 Task: Set the SRTP salt (hexadecimal) in real-time protocol input to "5A7D8B2F1E4".
Action: Mouse moved to (126, 18)
Screenshot: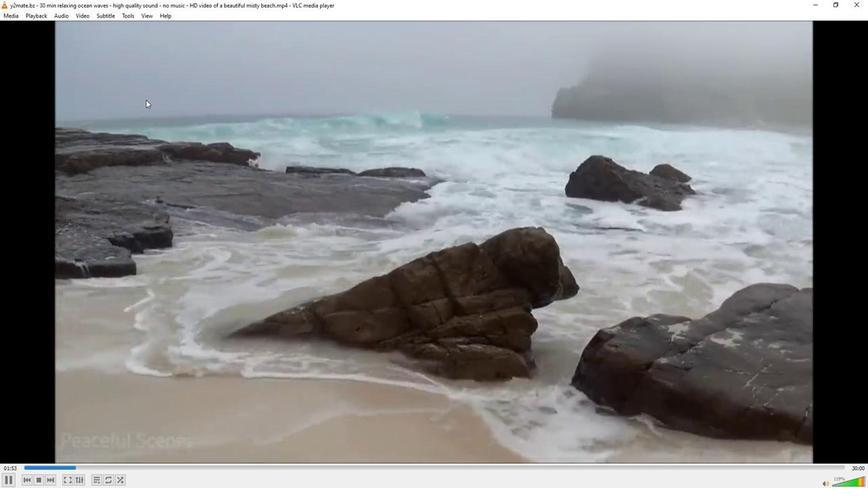 
Action: Mouse pressed left at (126, 18)
Screenshot: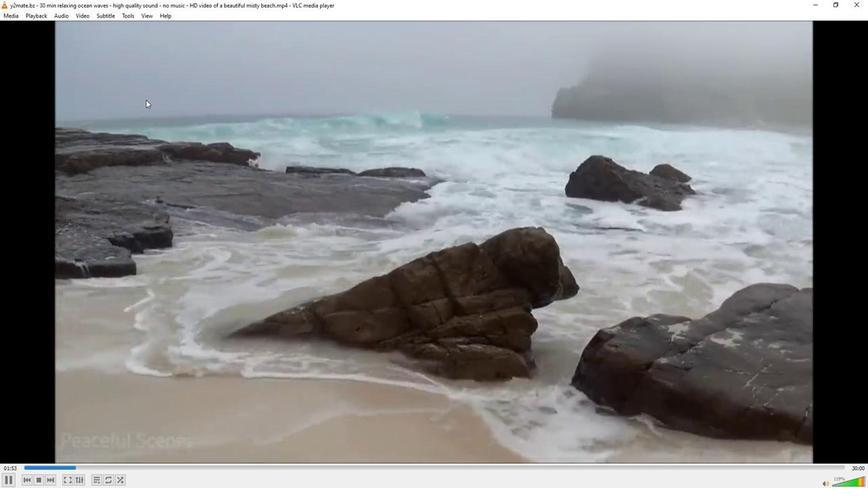 
Action: Mouse moved to (143, 125)
Screenshot: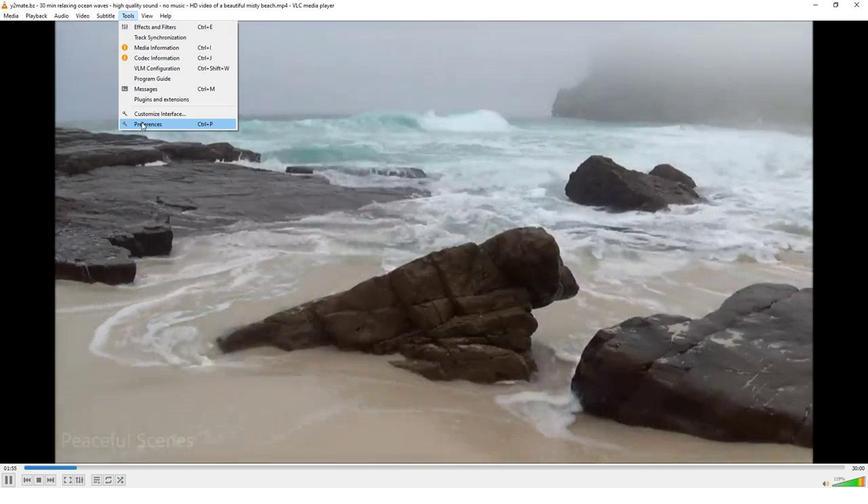 
Action: Mouse pressed left at (143, 125)
Screenshot: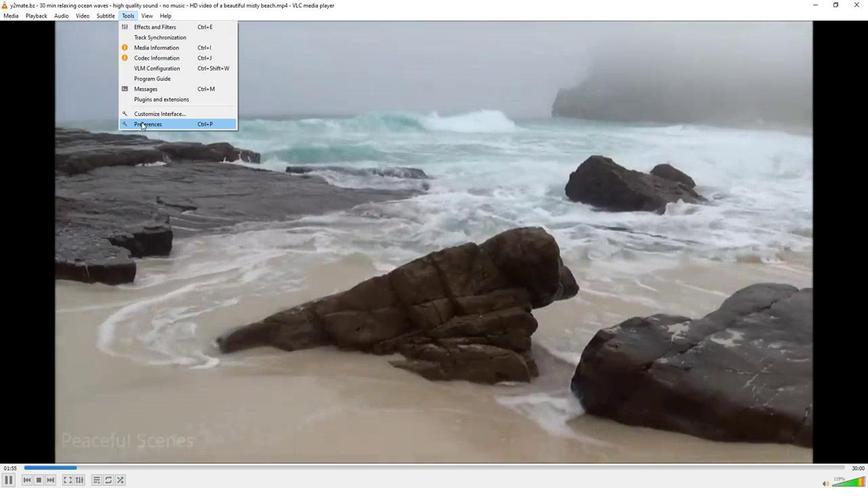 
Action: Mouse moved to (242, 378)
Screenshot: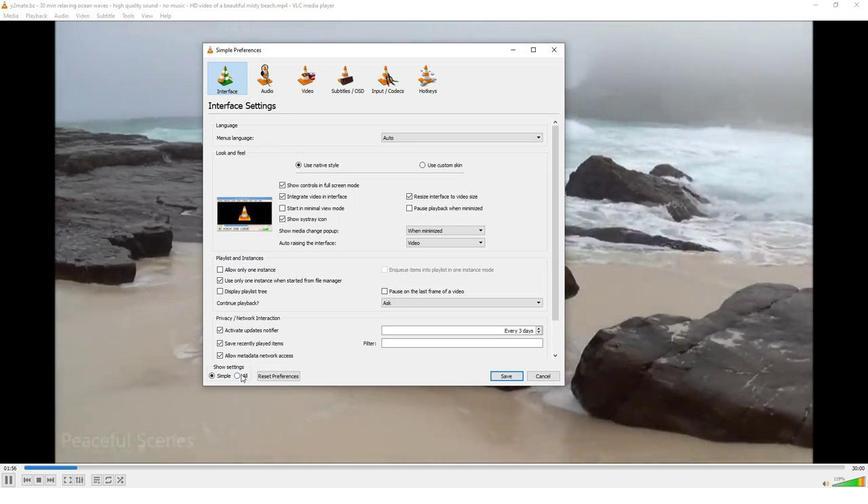 
Action: Mouse pressed left at (242, 378)
Screenshot: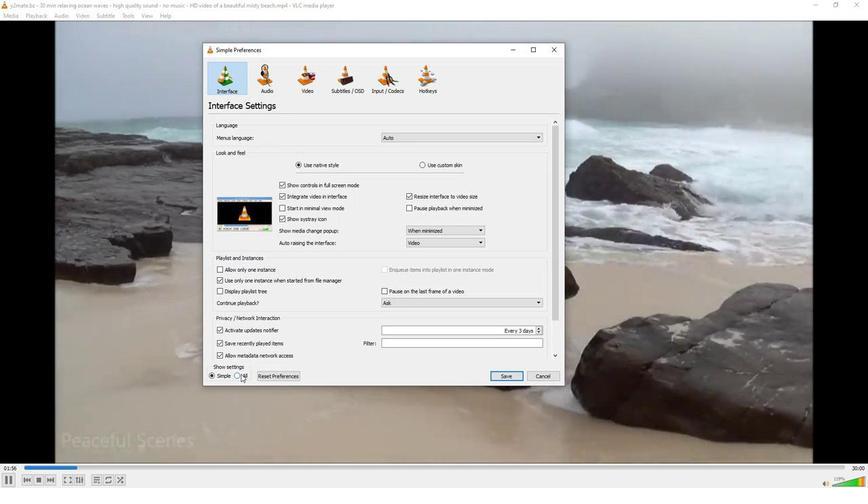 
Action: Mouse moved to (225, 251)
Screenshot: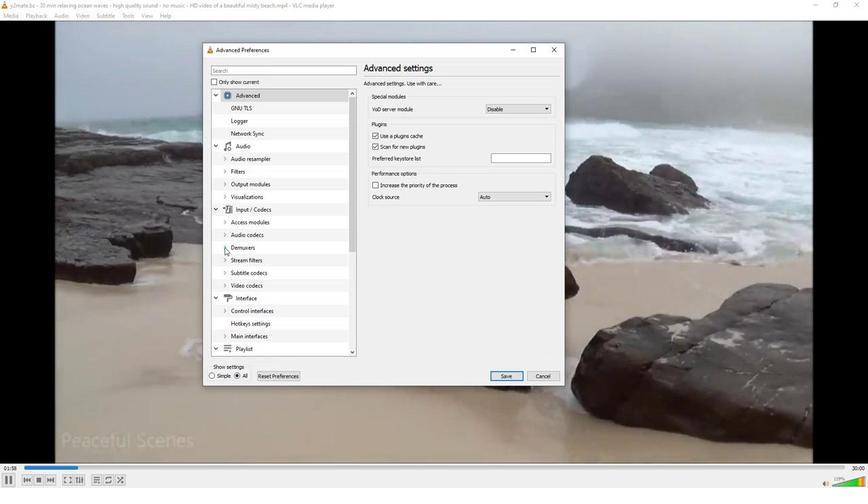 
Action: Mouse pressed left at (225, 251)
Screenshot: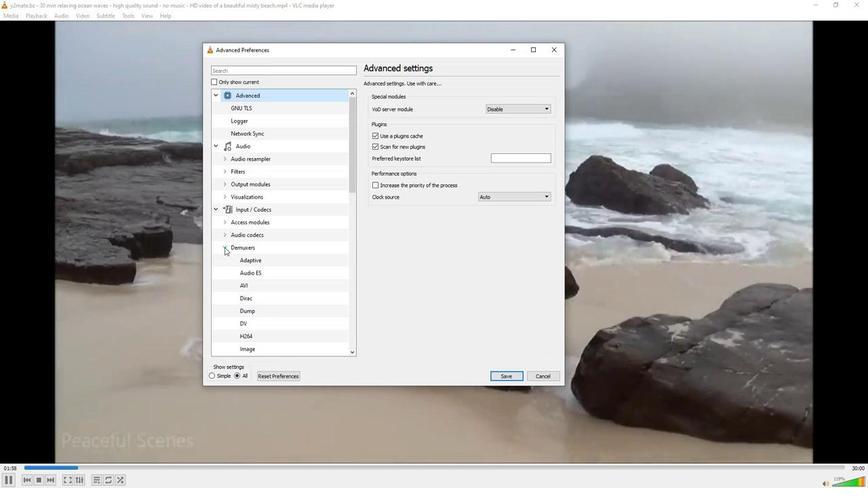 
Action: Mouse moved to (245, 282)
Screenshot: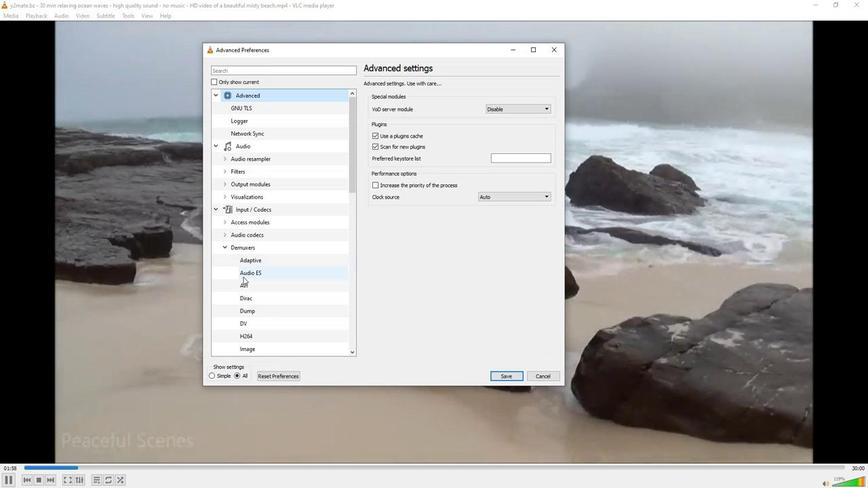 
Action: Mouse scrolled (245, 282) with delta (0, 0)
Screenshot: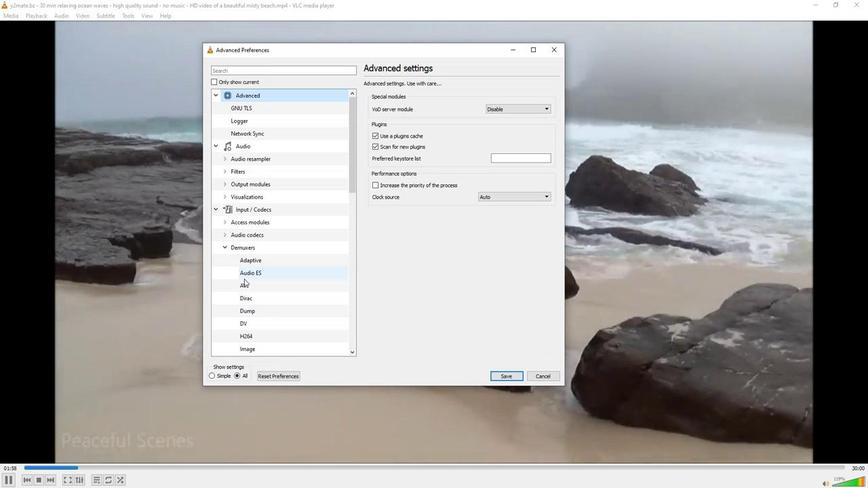 
Action: Mouse scrolled (245, 282) with delta (0, 0)
Screenshot: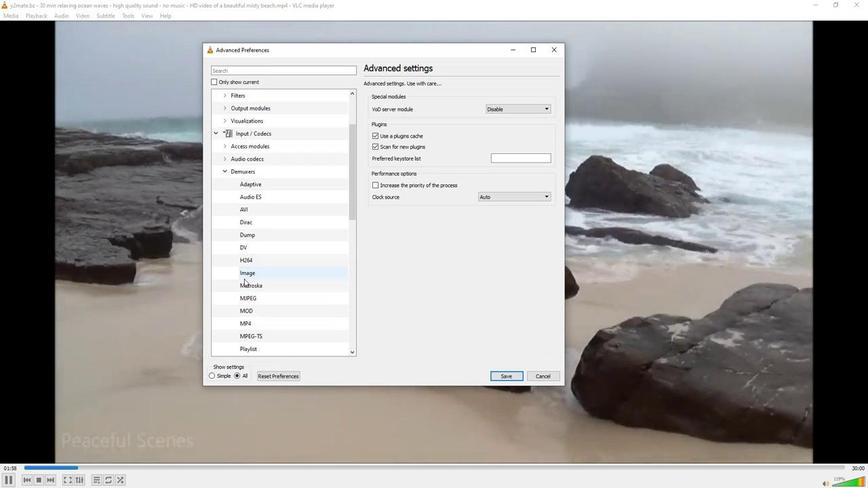 
Action: Mouse scrolled (245, 282) with delta (0, 0)
Screenshot: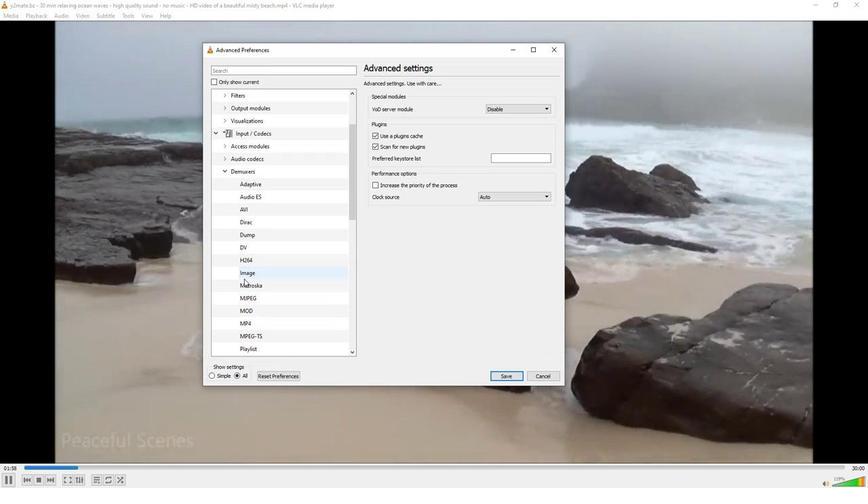 
Action: Mouse scrolled (245, 282) with delta (0, 0)
Screenshot: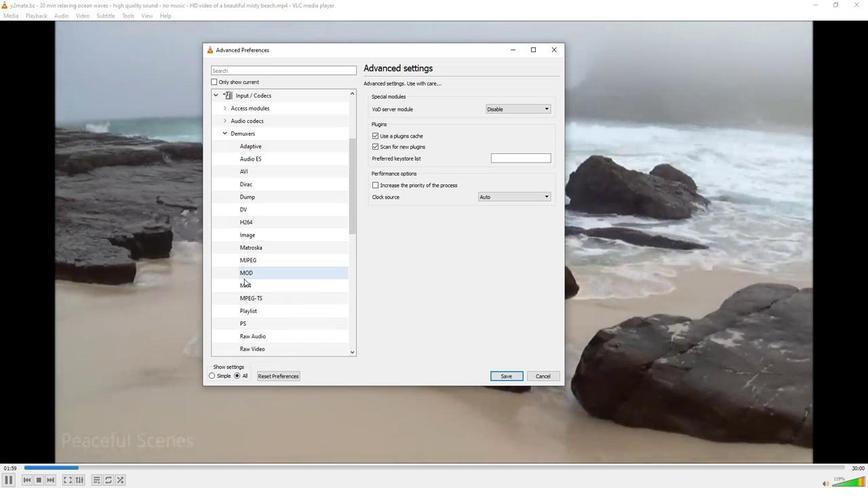 
Action: Mouse scrolled (245, 282) with delta (0, 0)
Screenshot: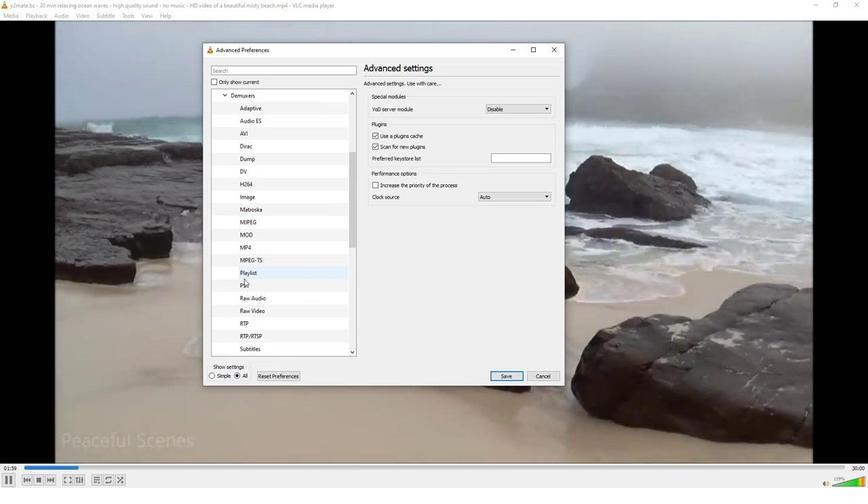 
Action: Mouse moved to (255, 287)
Screenshot: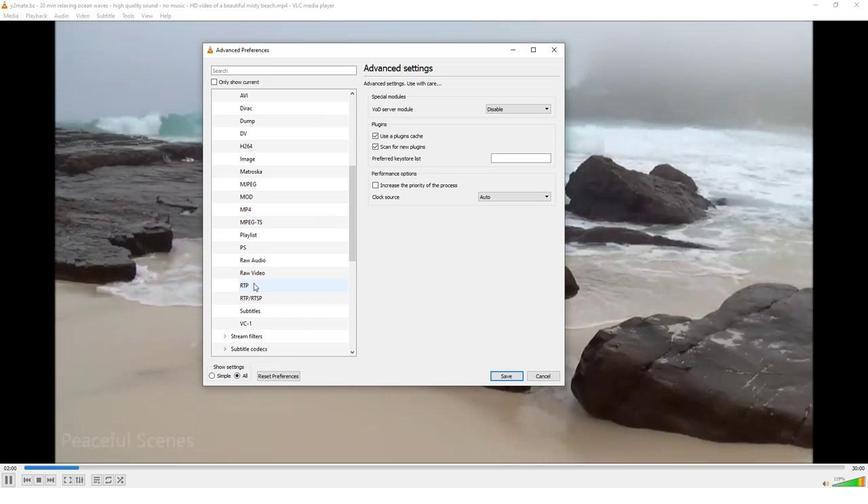 
Action: Mouse pressed left at (255, 287)
Screenshot: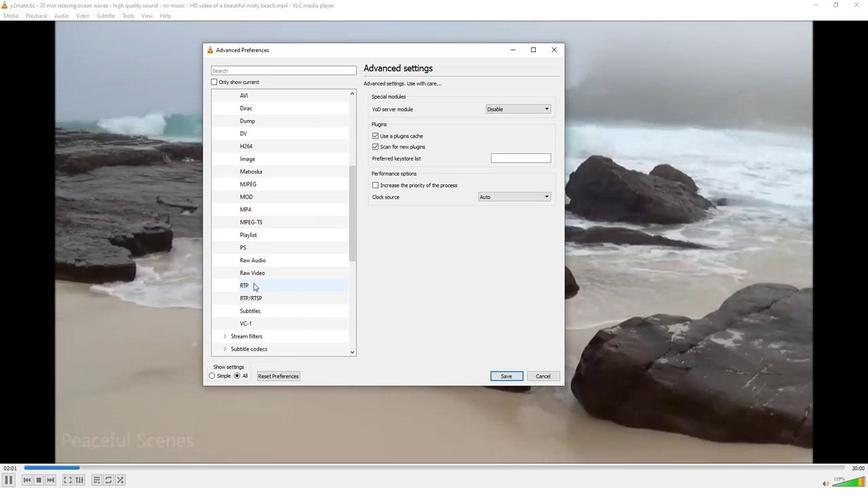 
Action: Mouse moved to (527, 125)
Screenshot: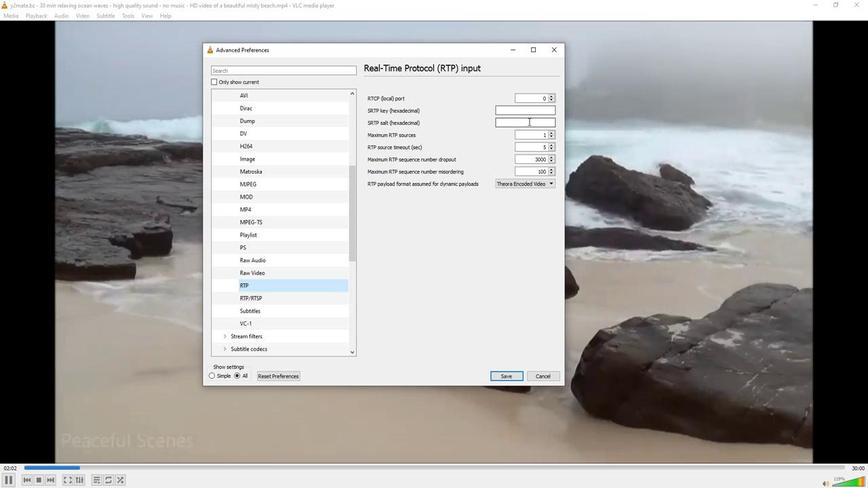 
Action: Mouse pressed left at (527, 125)
Screenshot: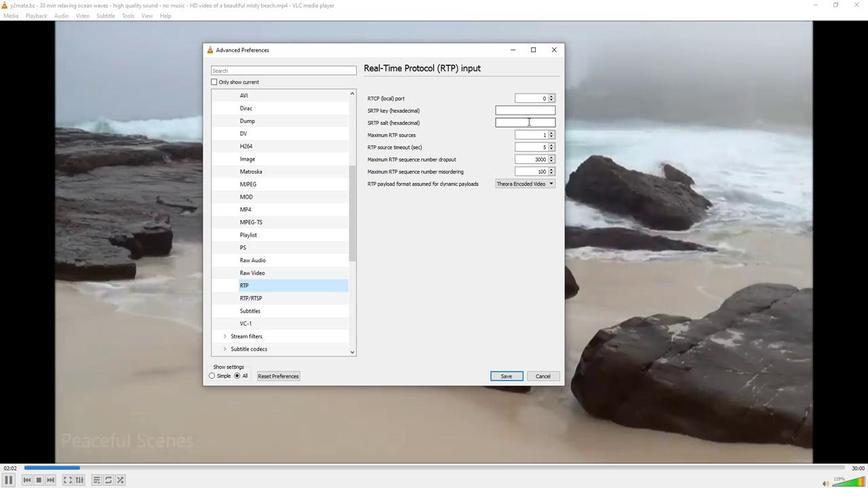 
Action: Key pressed 5a7d8b2f1e4
Screenshot: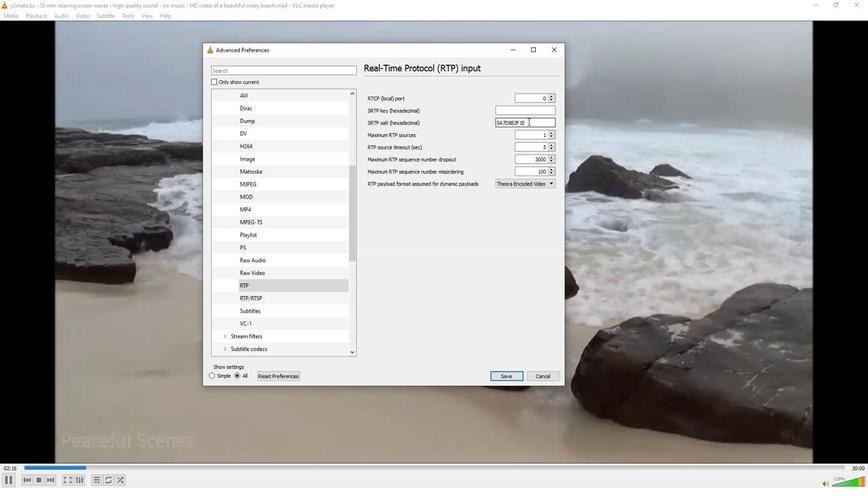 
